 Task: Find connections with filter location Xankandi with filter topic #Economywith filter profile language French with filter current company Tiger Analytics with filter school B.K. School of Professional and Management Studies with filter industry Hospitals and Health Care with filter service category Financial Analysis with filter keywords title Solar Photovoltaic Installer
Action: Mouse moved to (491, 77)
Screenshot: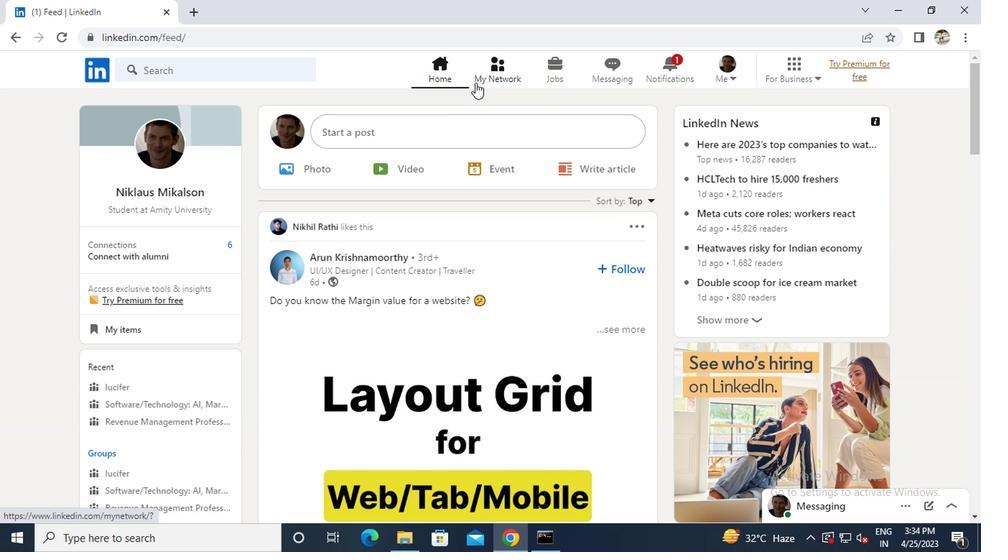 
Action: Mouse pressed left at (491, 77)
Screenshot: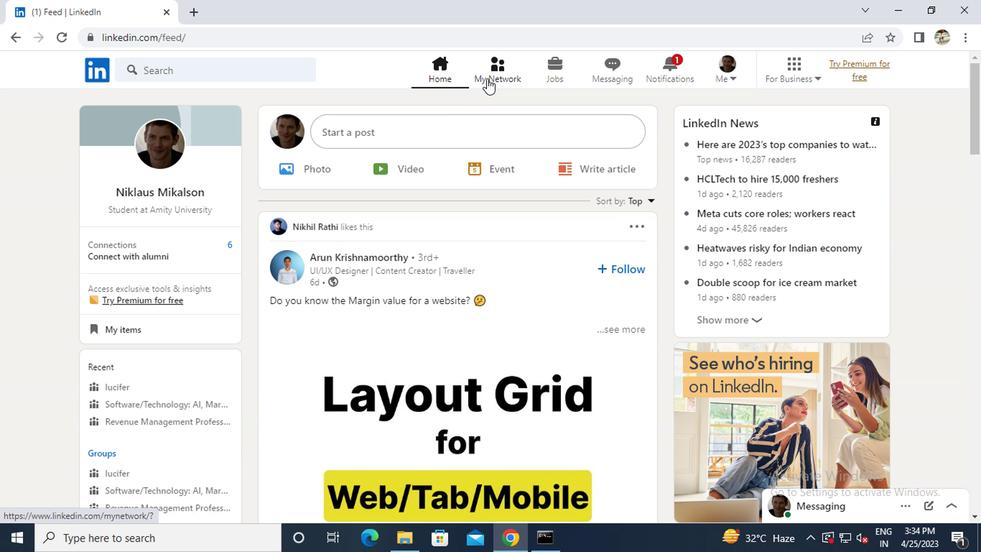 
Action: Mouse moved to (129, 153)
Screenshot: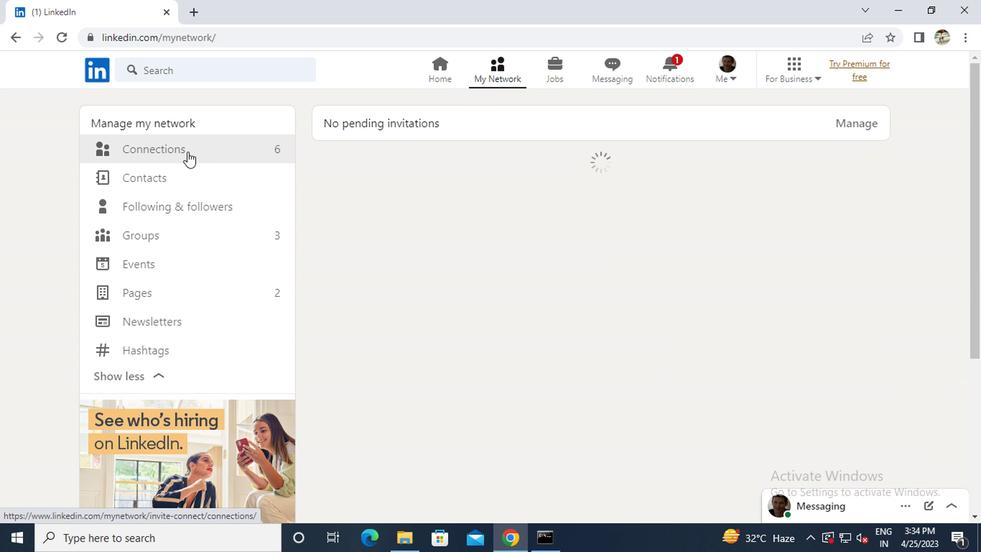 
Action: Mouse pressed left at (129, 153)
Screenshot: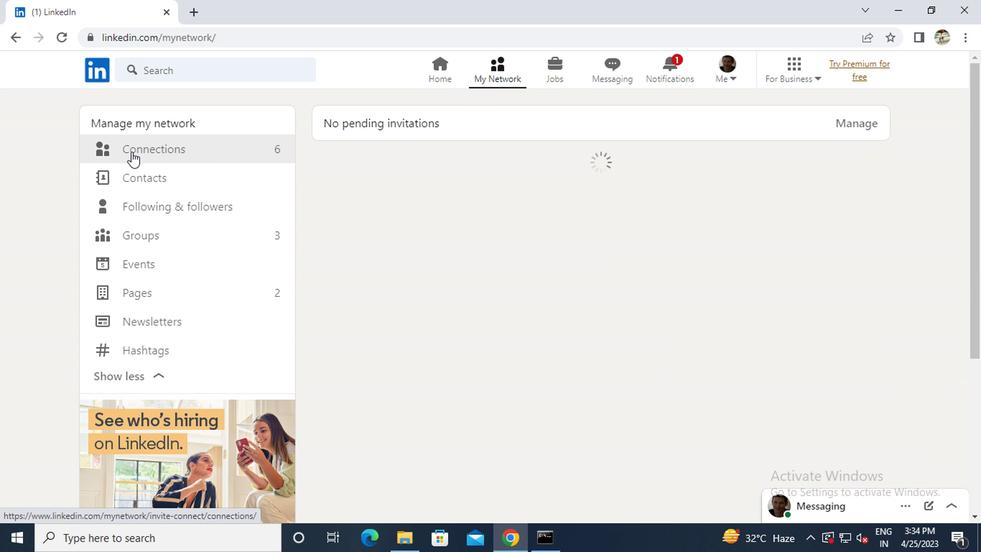 
Action: Mouse moved to (572, 150)
Screenshot: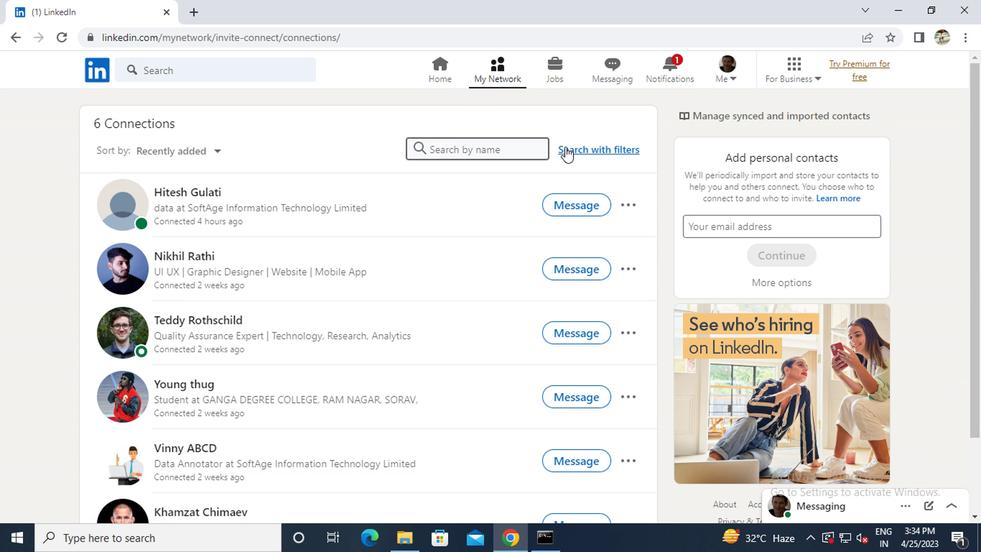 
Action: Mouse pressed left at (572, 150)
Screenshot: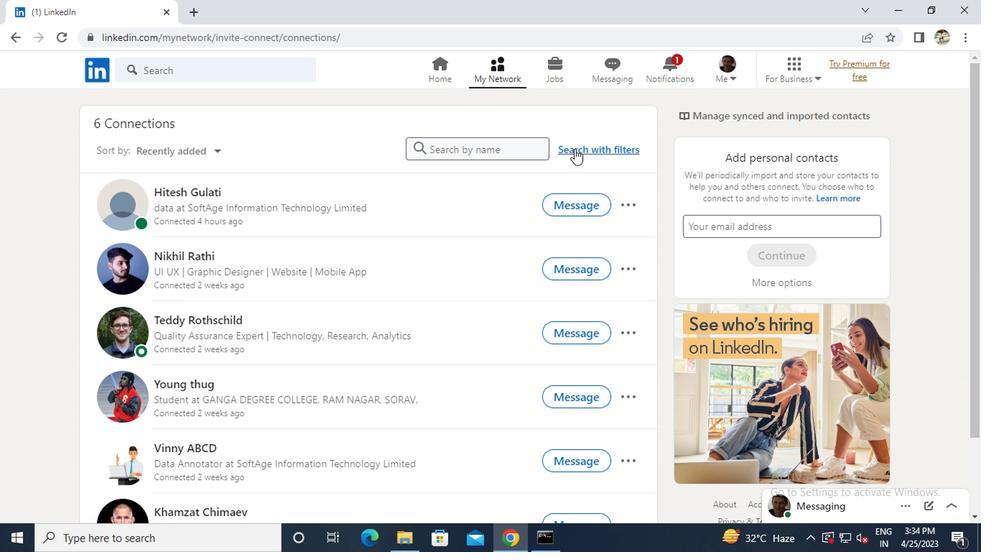 
Action: Mouse moved to (449, 113)
Screenshot: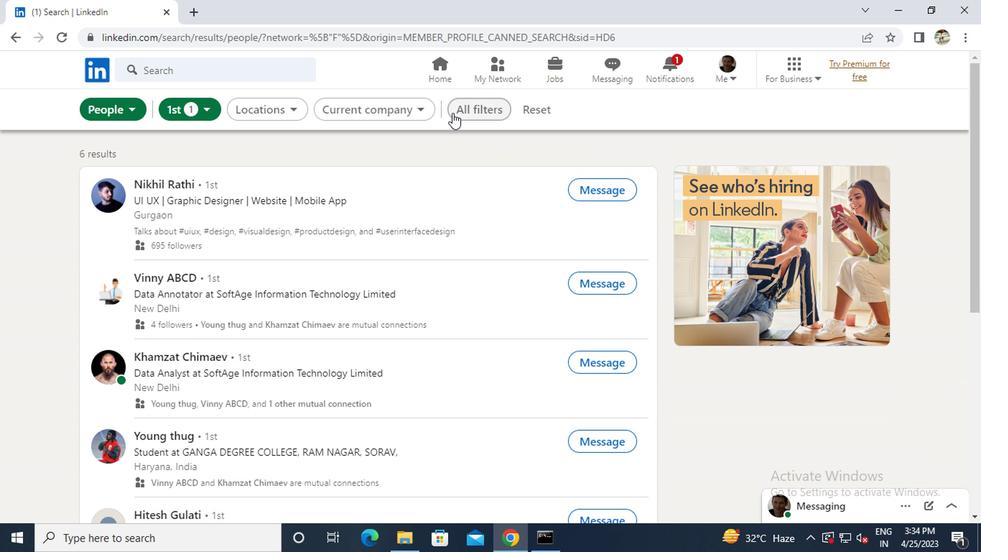 
Action: Mouse pressed left at (449, 113)
Screenshot: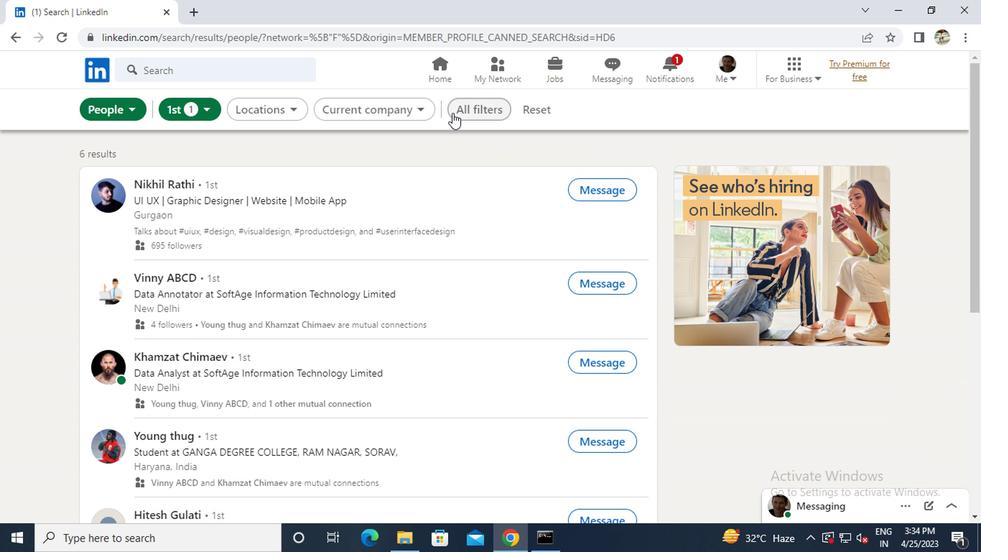 
Action: Mouse moved to (751, 346)
Screenshot: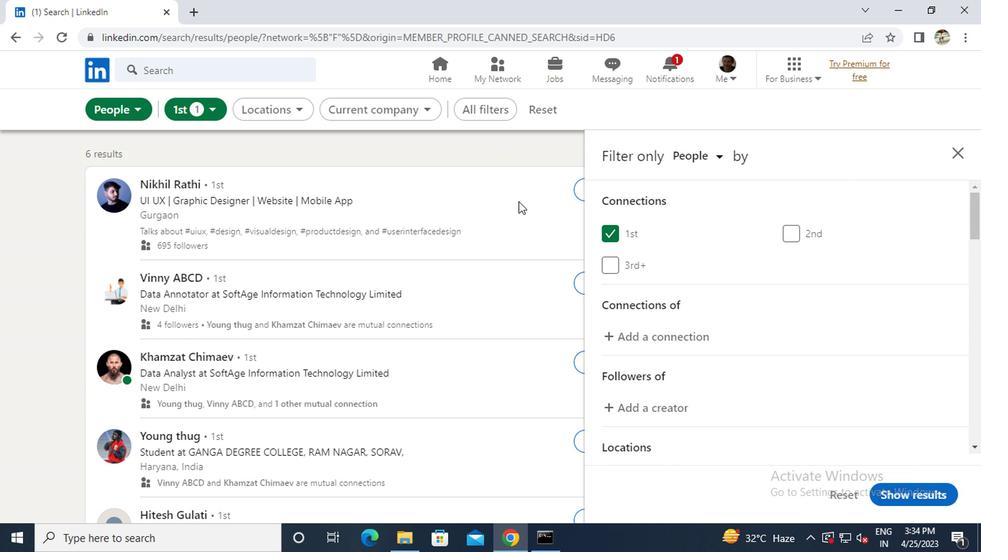 
Action: Mouse scrolled (751, 346) with delta (0, 0)
Screenshot: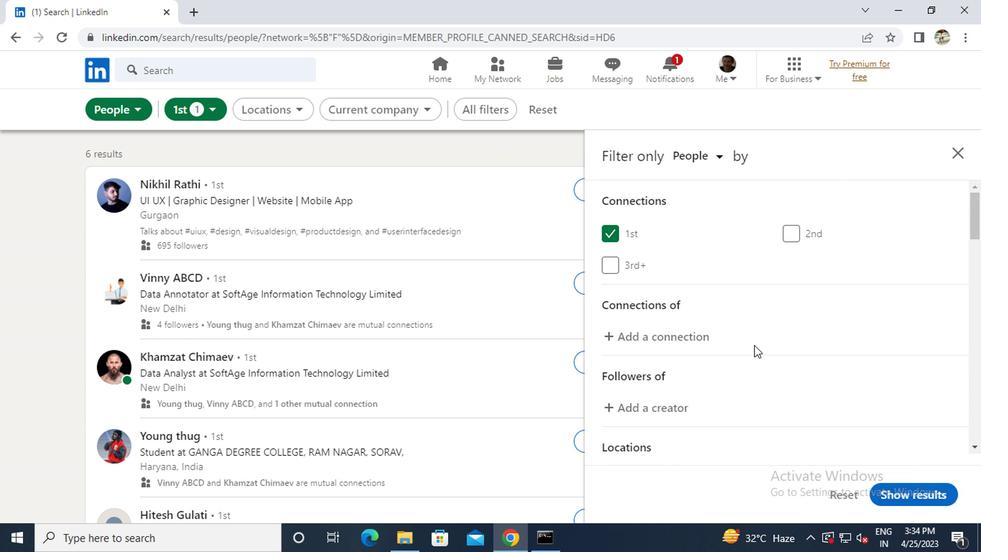 
Action: Mouse scrolled (751, 346) with delta (0, 0)
Screenshot: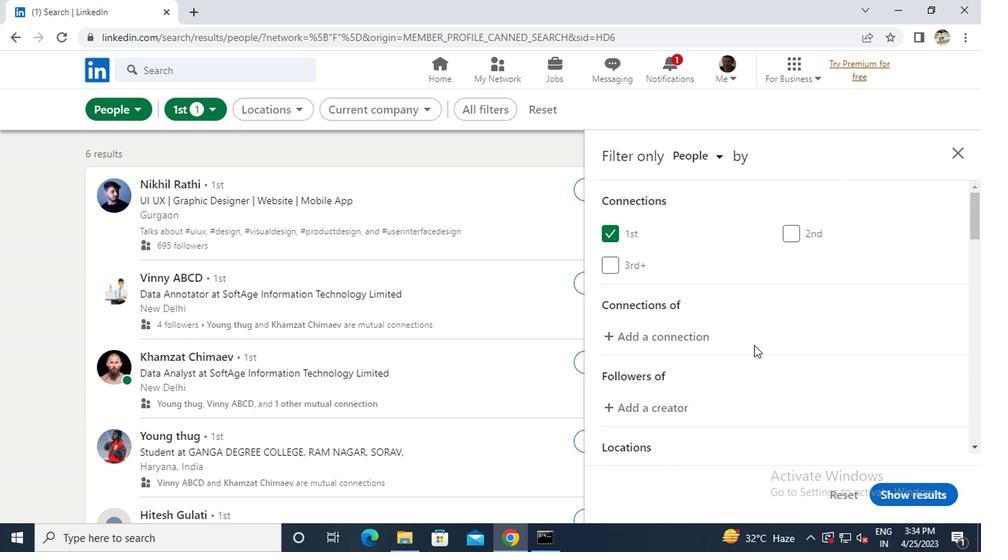 
Action: Mouse scrolled (751, 346) with delta (0, 0)
Screenshot: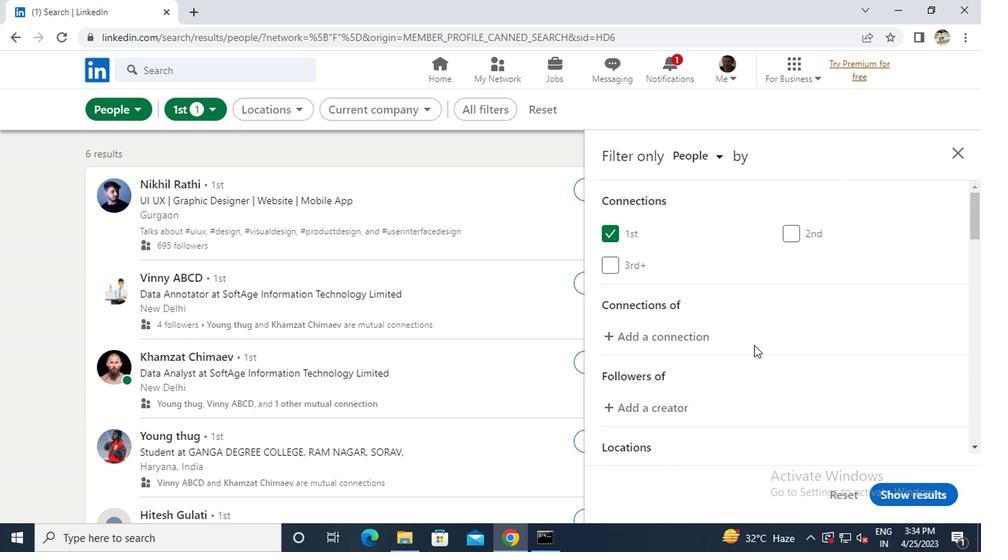 
Action: Mouse moved to (792, 325)
Screenshot: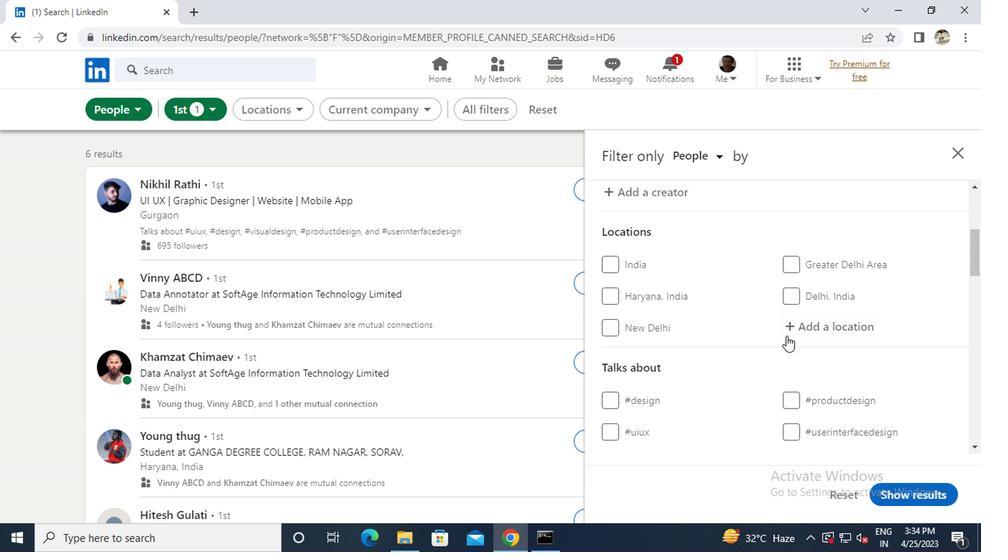 
Action: Mouse pressed left at (792, 325)
Screenshot: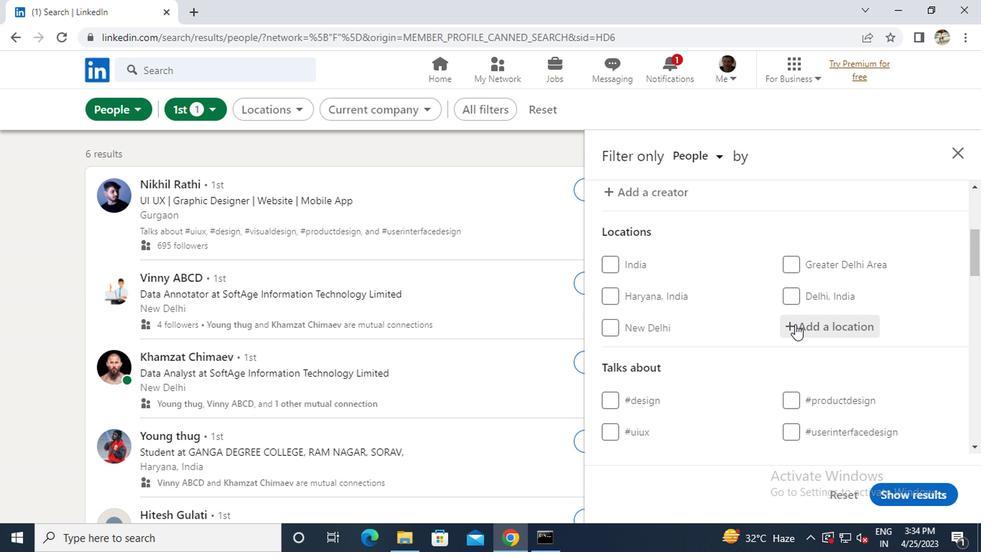 
Action: Key pressed <Key.caps_lock>x<Key.caps_lock>anl<Key.backspace>kandi
Screenshot: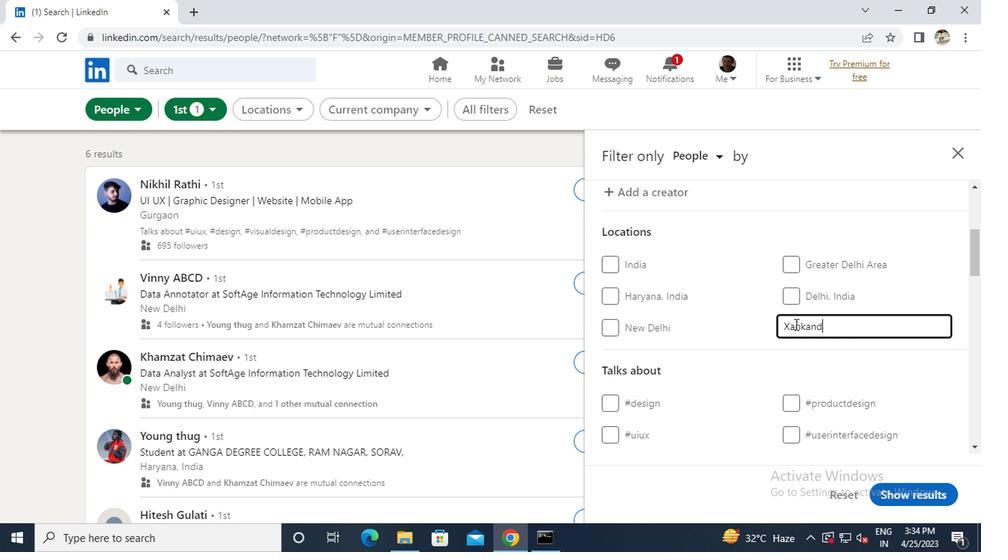 
Action: Mouse scrolled (792, 325) with delta (0, 0)
Screenshot: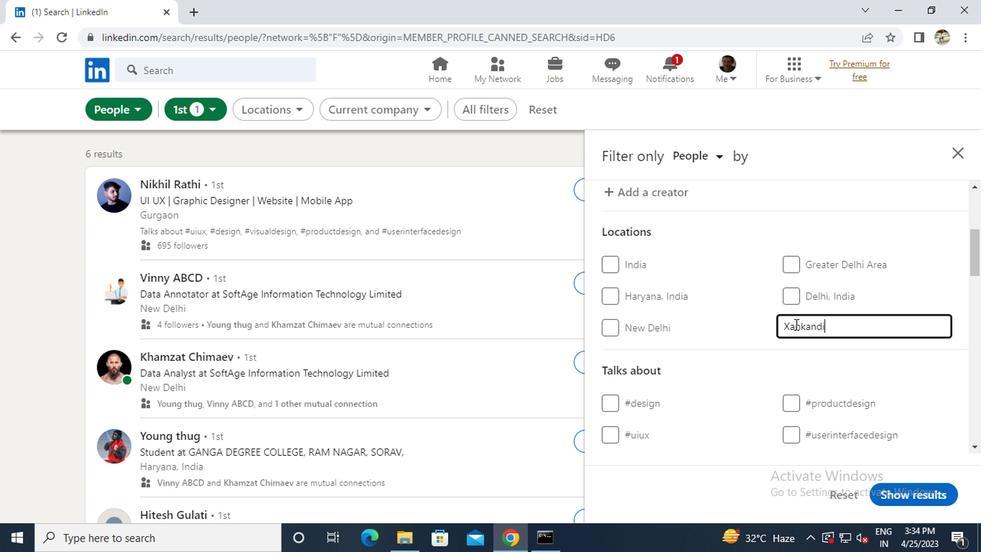 
Action: Mouse moved to (802, 396)
Screenshot: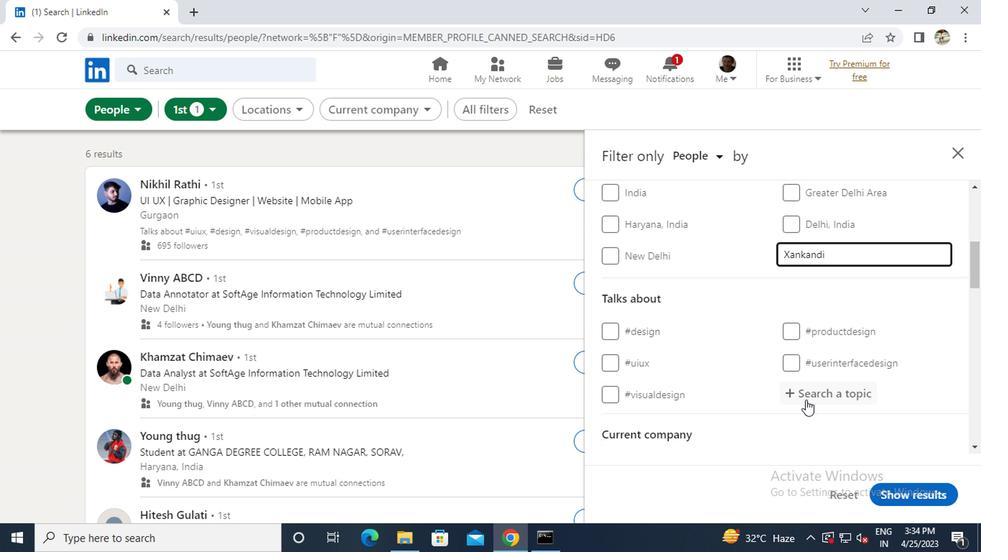 
Action: Mouse pressed left at (802, 396)
Screenshot: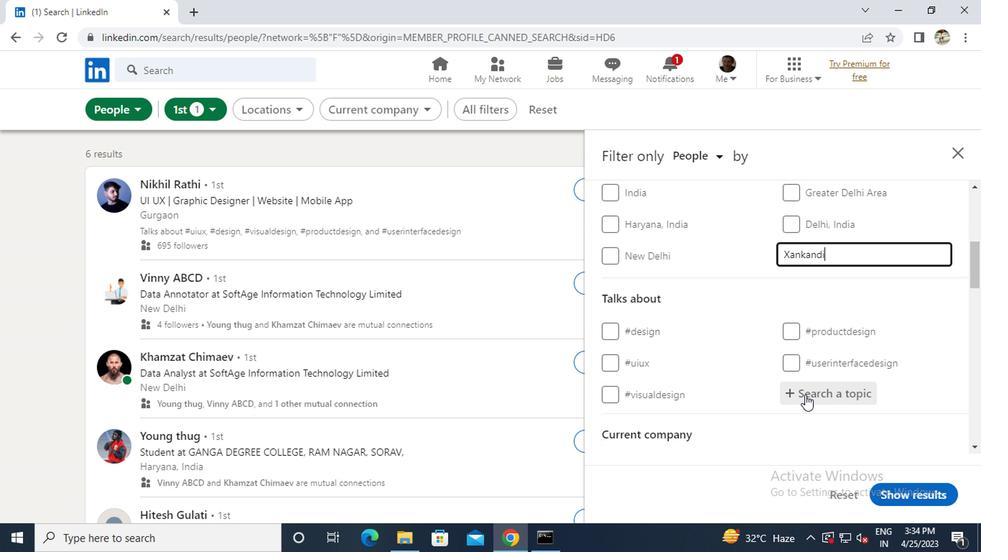
Action: Key pressed <Key.shift>#<Key.caps_lock>E<Key.caps_lock>CONOMY
Screenshot: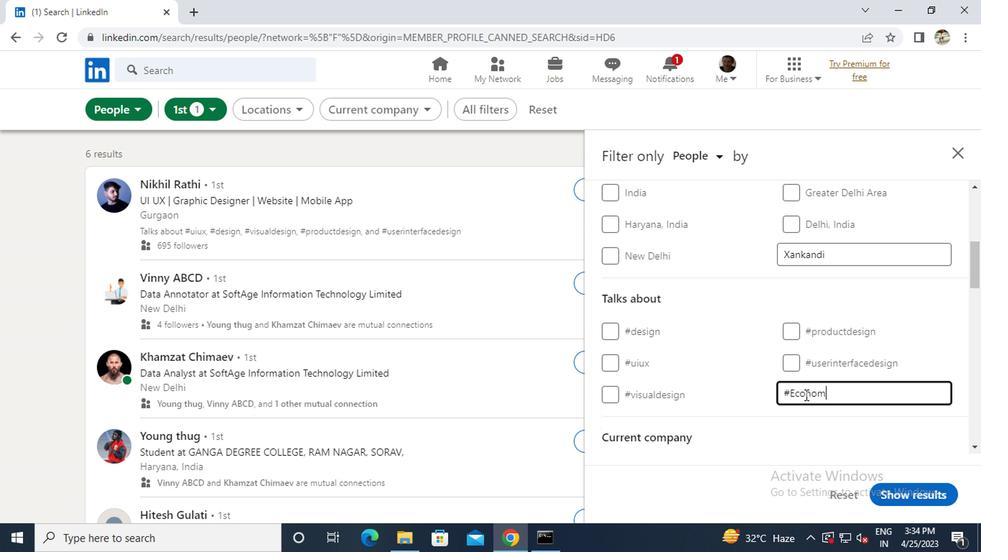 
Action: Mouse scrolled (802, 395) with delta (0, 0)
Screenshot: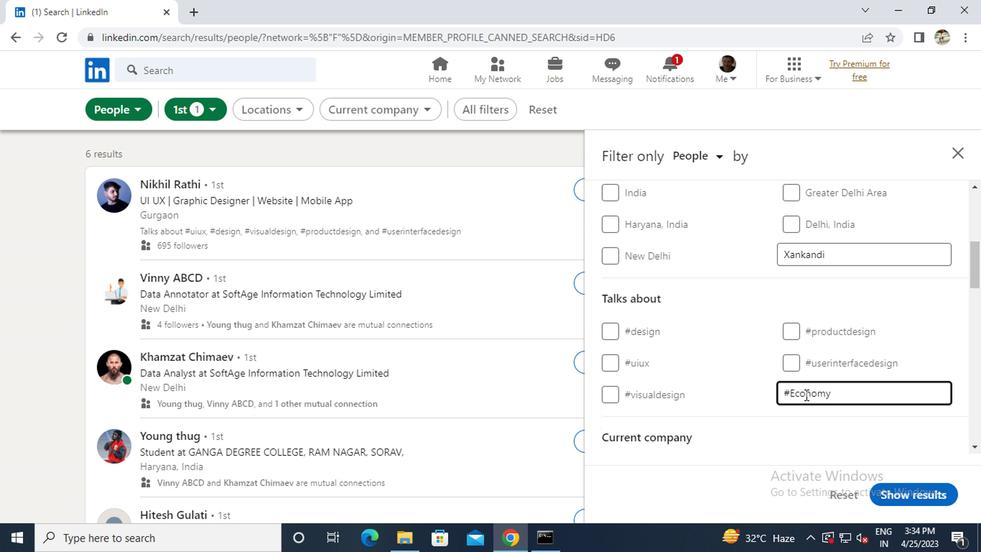 
Action: Mouse scrolled (802, 395) with delta (0, 0)
Screenshot: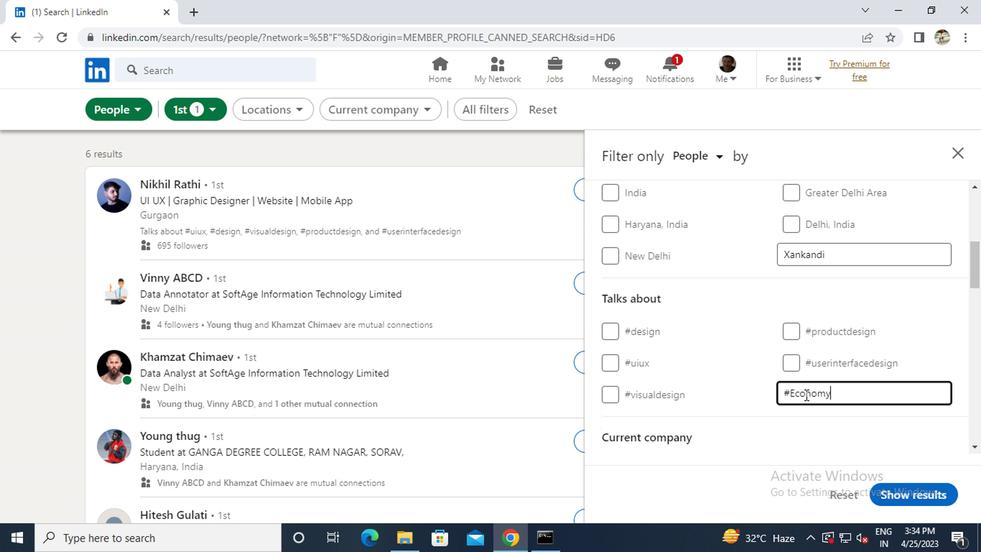 
Action: Mouse moved to (681, 369)
Screenshot: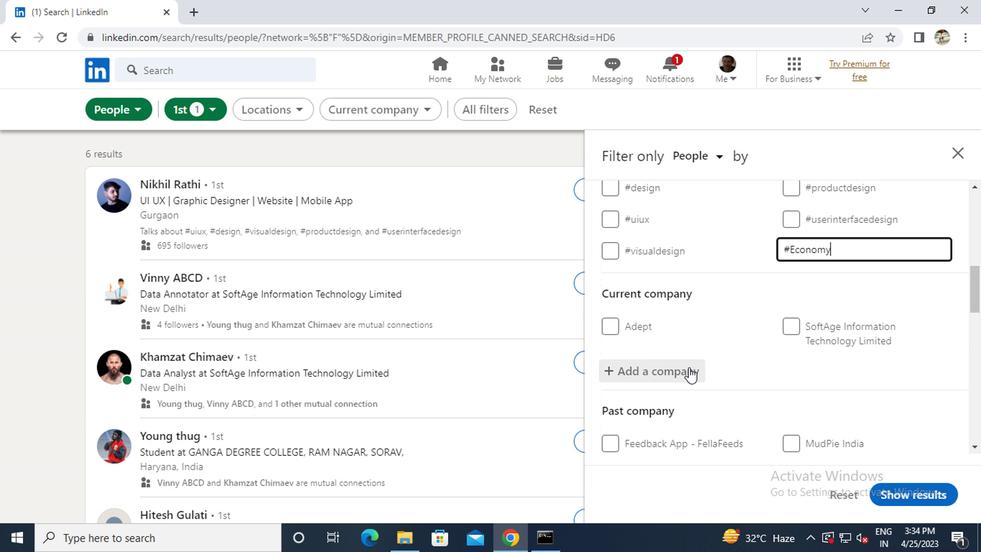 
Action: Mouse pressed left at (681, 369)
Screenshot: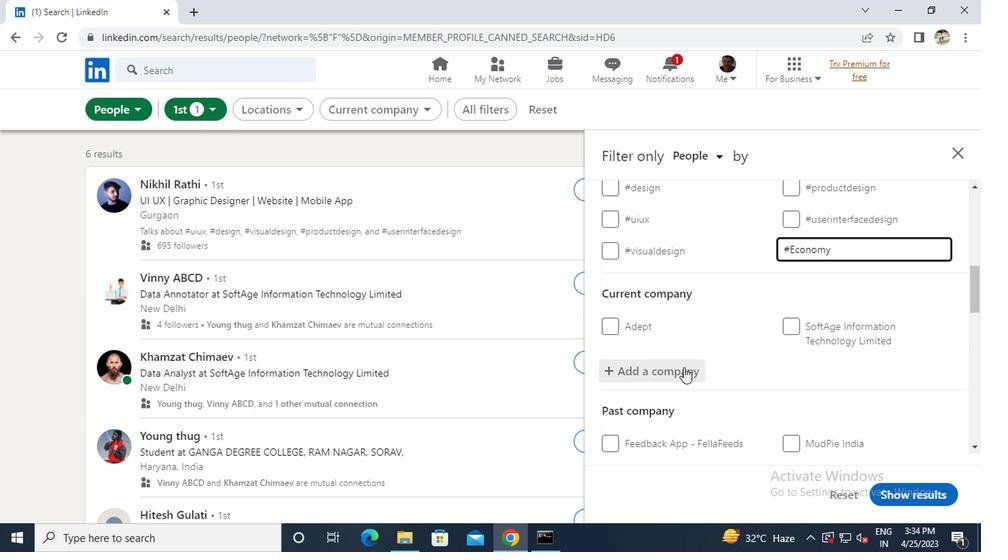 
Action: Key pressed <Key.caps_lock>T<Key.caps_lock>IGER
Screenshot: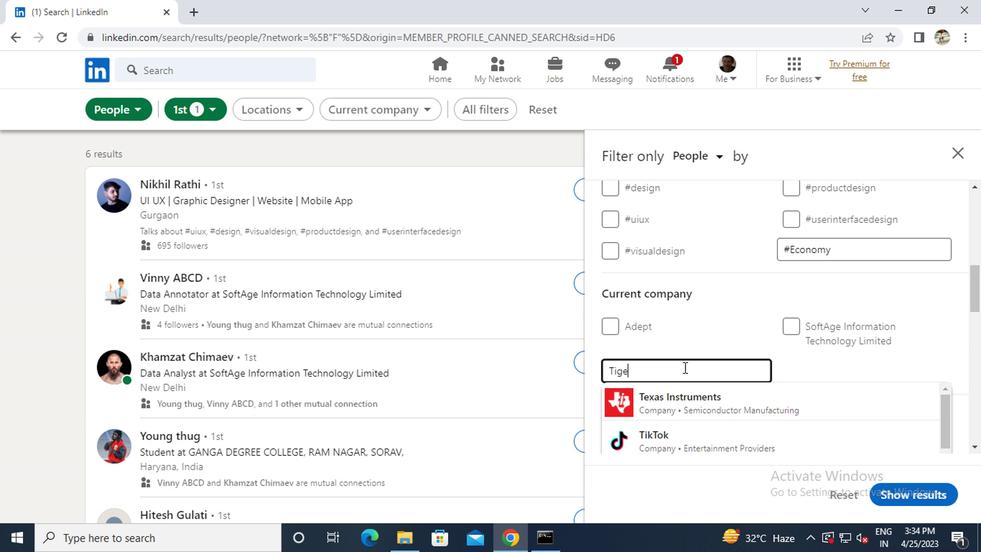 
Action: Mouse moved to (668, 413)
Screenshot: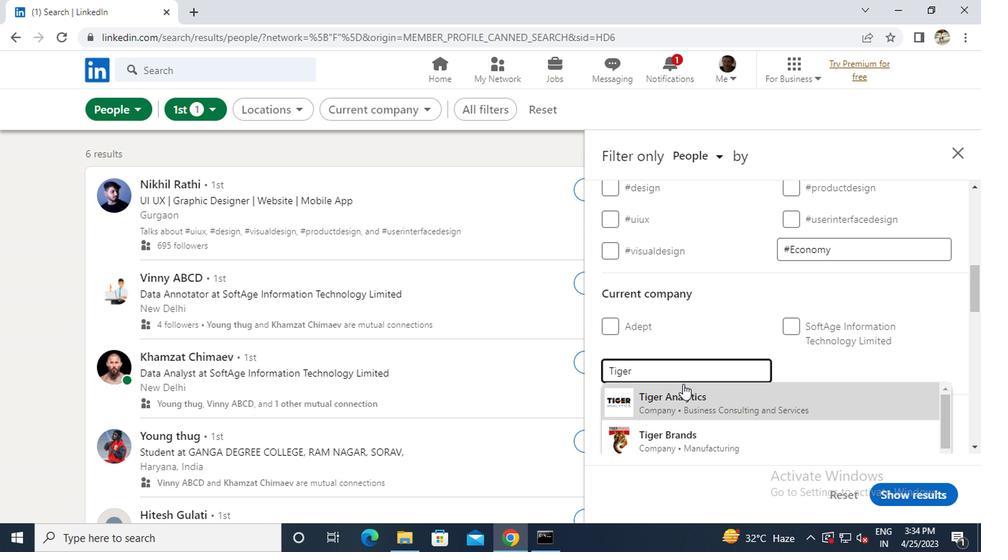 
Action: Mouse pressed left at (668, 413)
Screenshot: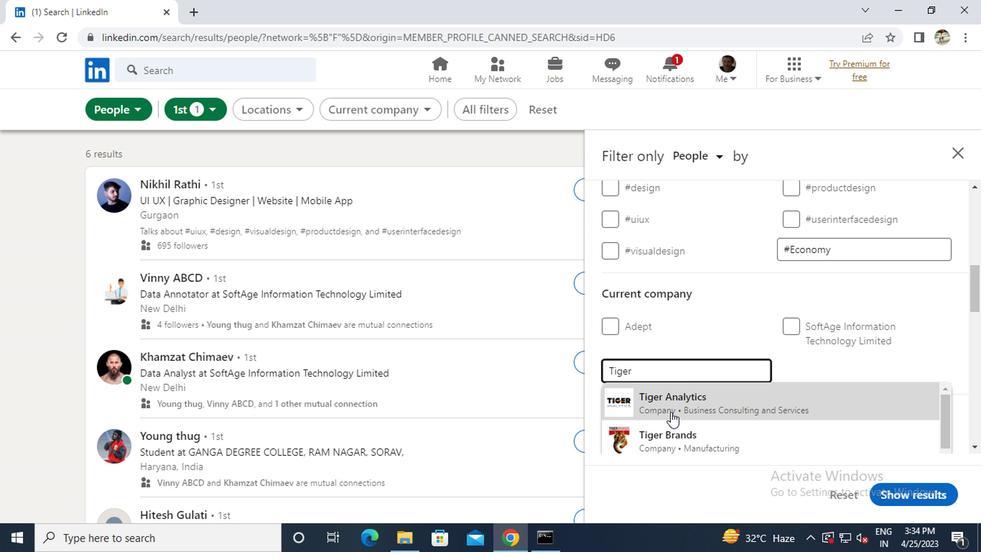 
Action: Mouse scrolled (668, 412) with delta (0, -1)
Screenshot: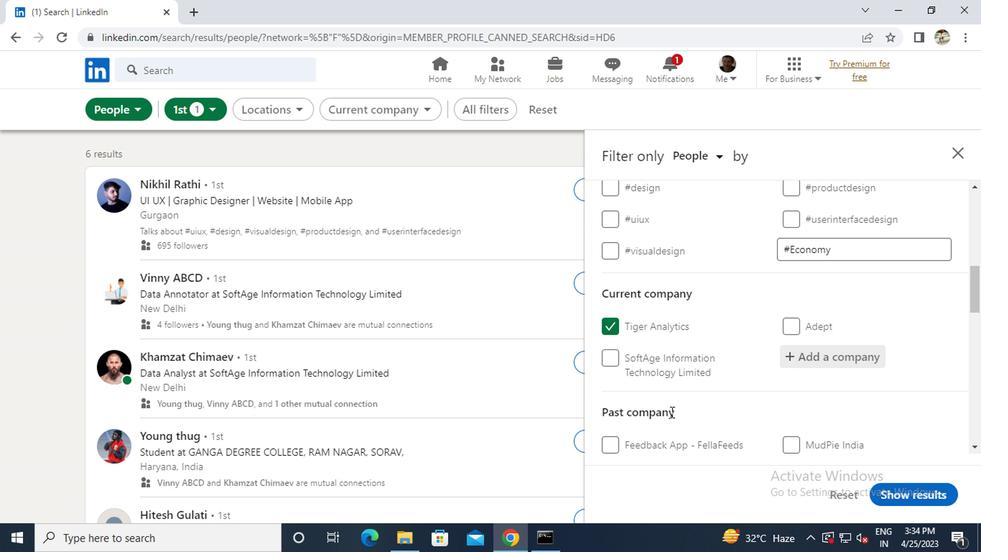 
Action: Mouse scrolled (668, 412) with delta (0, -1)
Screenshot: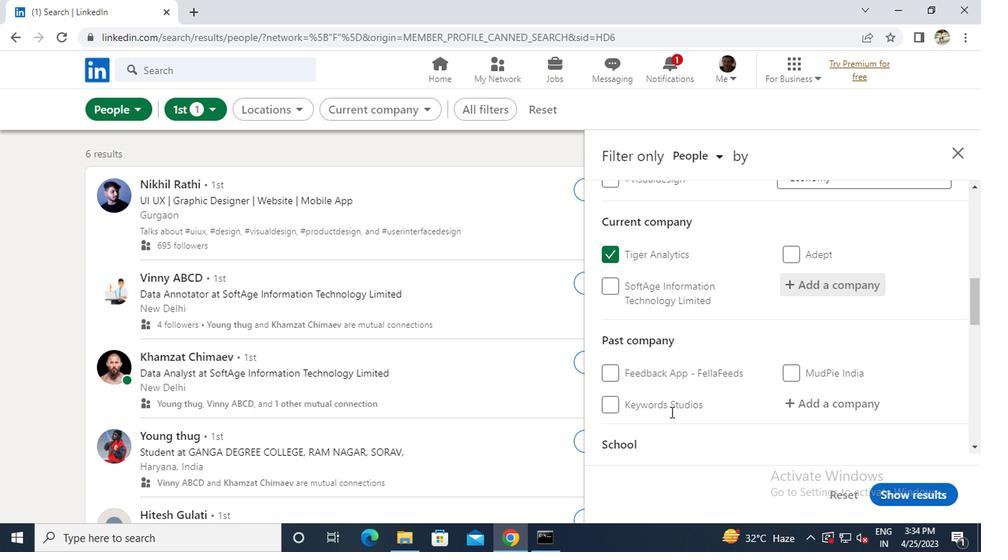 
Action: Mouse scrolled (668, 412) with delta (0, -1)
Screenshot: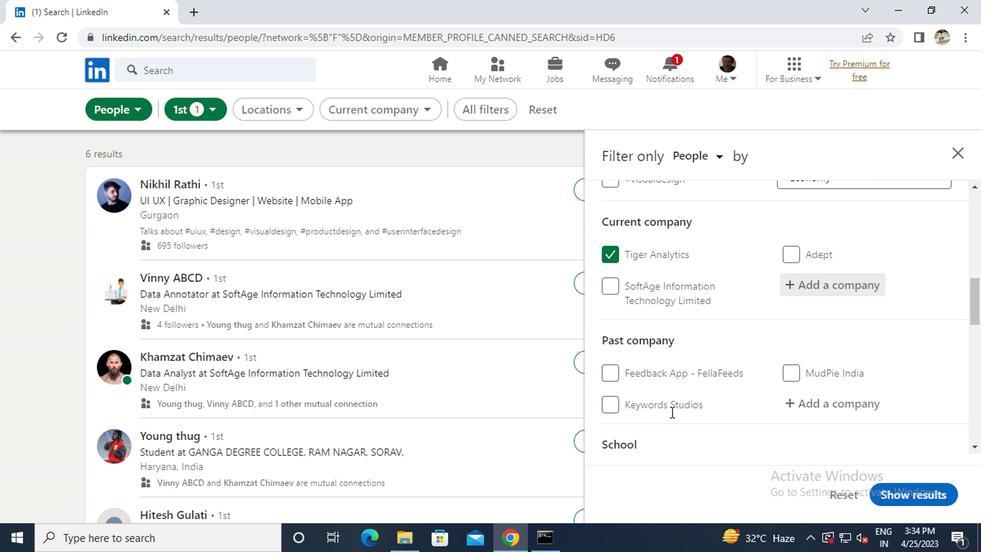 
Action: Mouse moved to (656, 405)
Screenshot: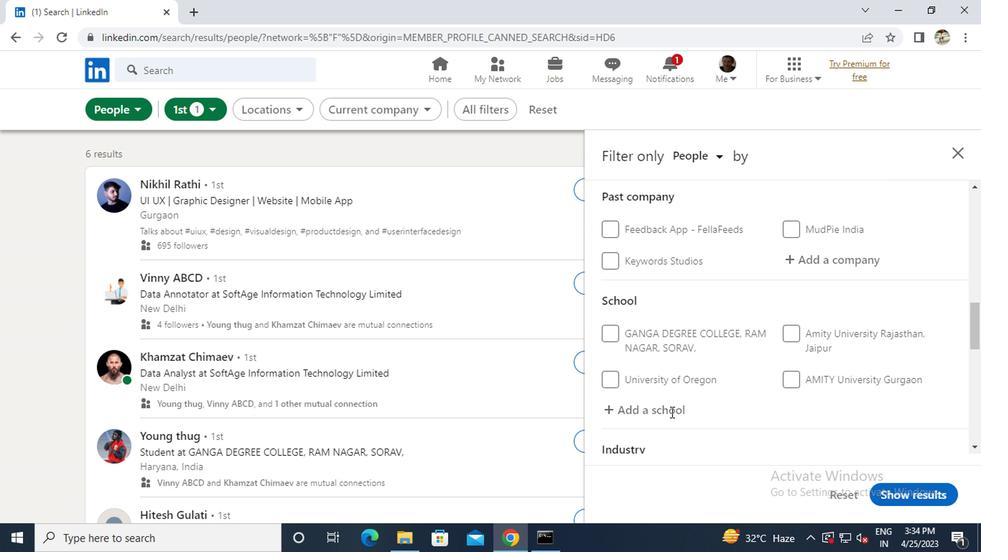 
Action: Mouse pressed left at (656, 405)
Screenshot: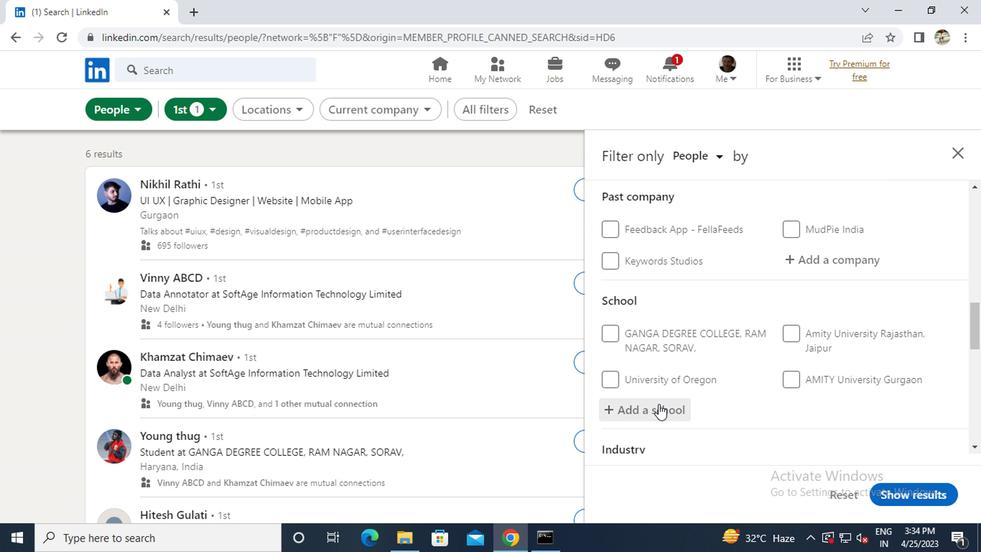 
Action: Key pressed <Key.caps_lock>B.K
Screenshot: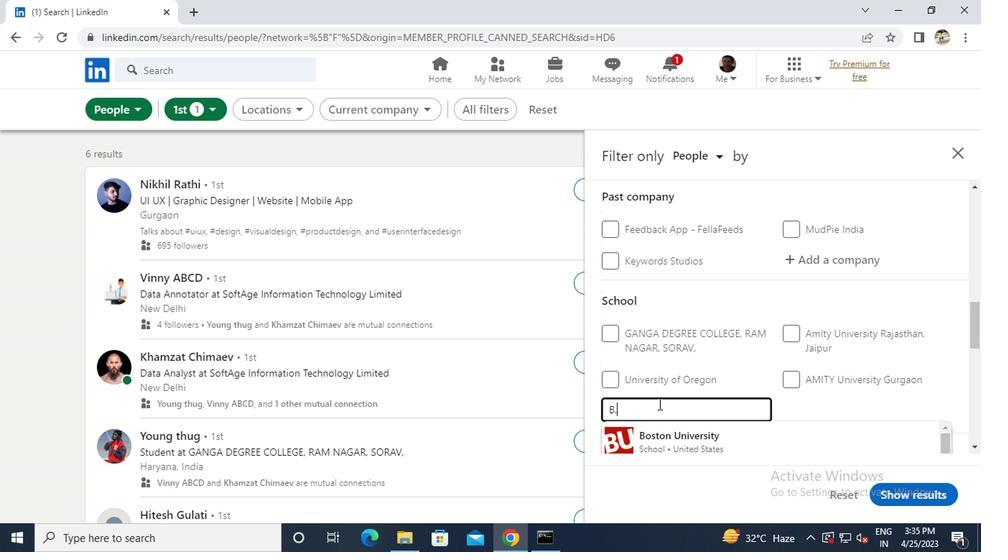 
Action: Mouse moved to (659, 439)
Screenshot: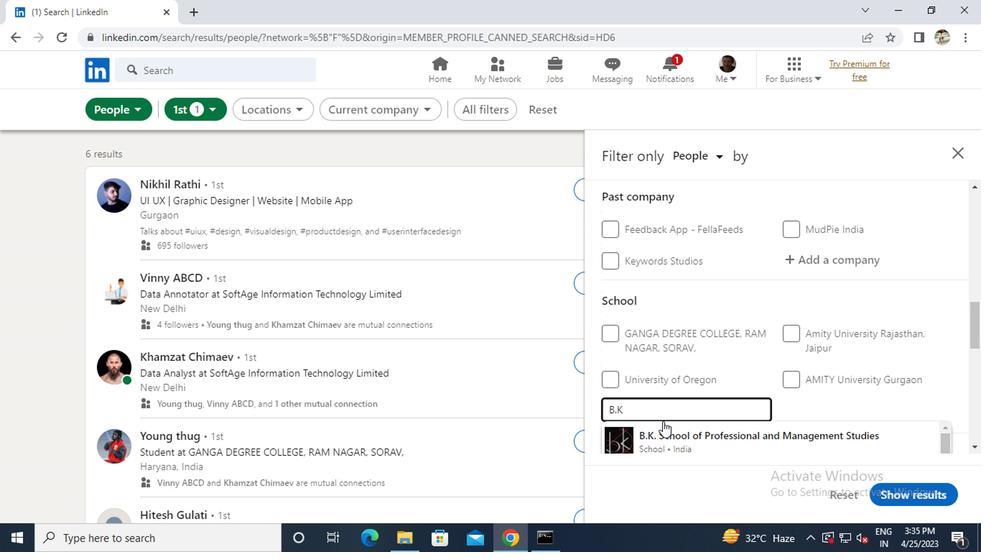 
Action: Mouse pressed left at (659, 439)
Screenshot: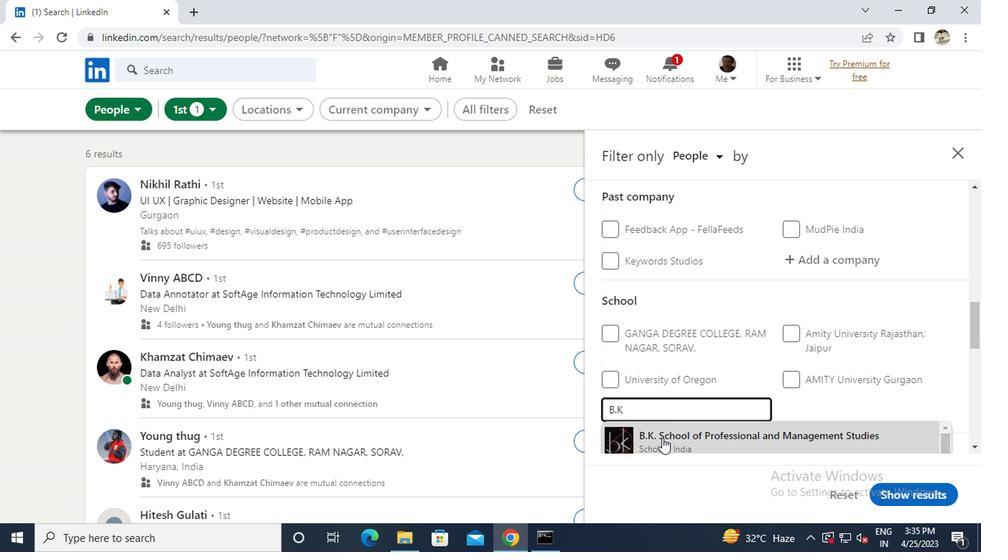 
Action: Mouse scrolled (659, 438) with delta (0, 0)
Screenshot: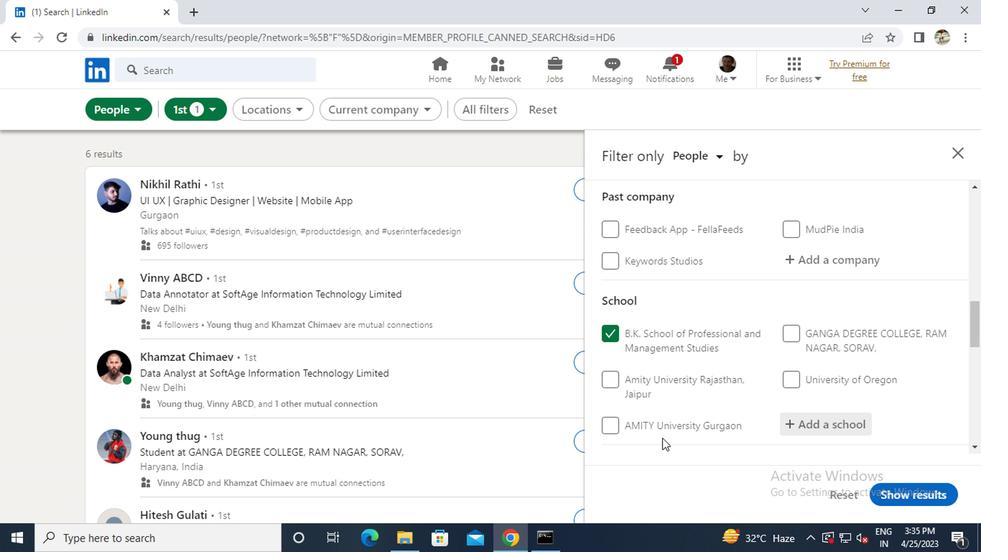 
Action: Mouse scrolled (659, 438) with delta (0, 0)
Screenshot: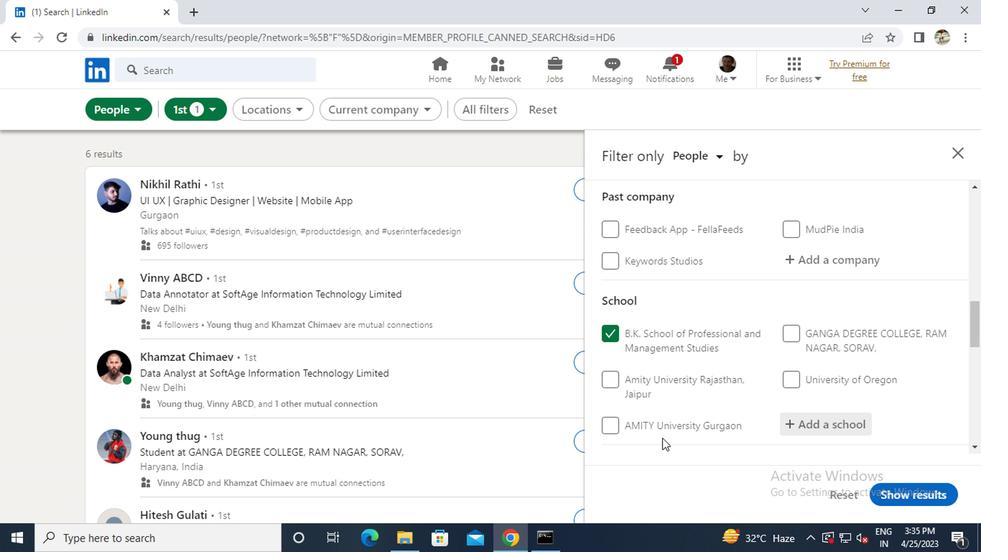 
Action: Mouse moved to (816, 435)
Screenshot: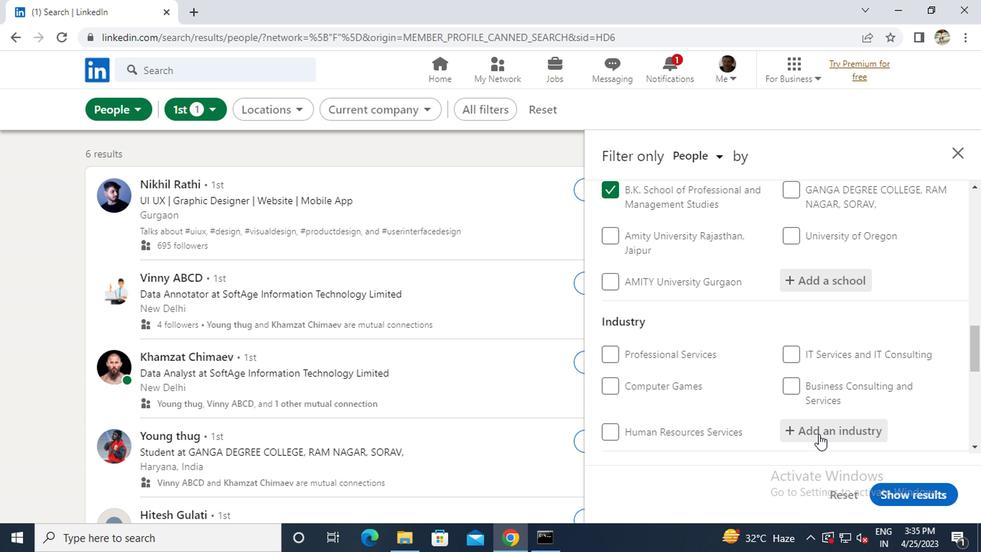 
Action: Mouse pressed left at (816, 435)
Screenshot: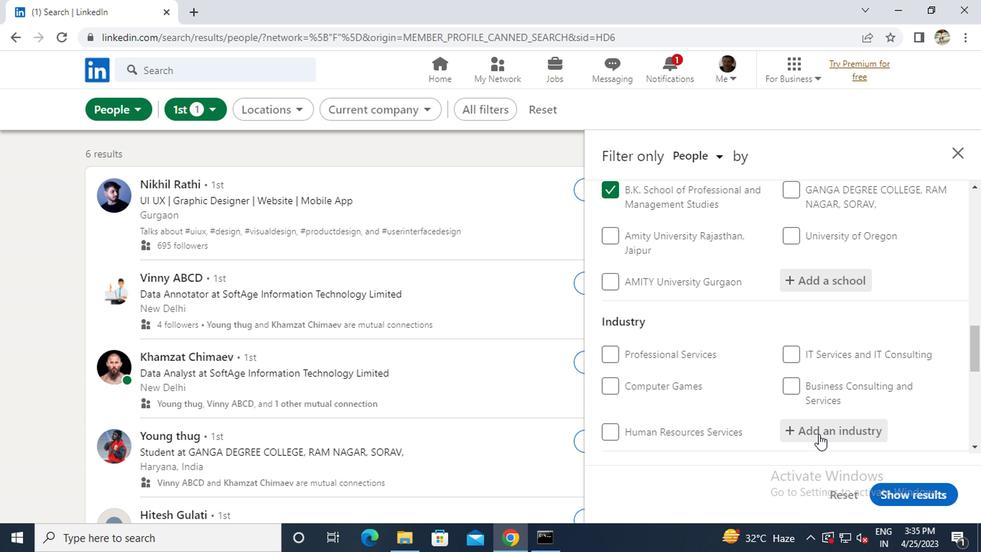 
Action: Key pressed H<Key.caps_lock>OSPITALS<Key.space>AND<Key.space><Key.caps_lock>H<Key.caps_lock>EALTH<Key.space><Key.caps_lock>C<Key.caps_lock>ARE
Screenshot: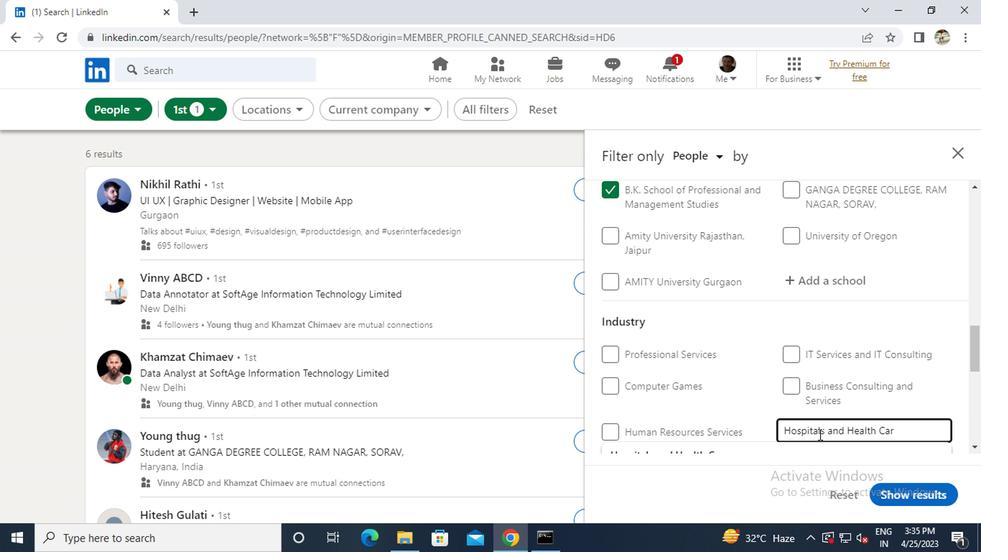 
Action: Mouse scrolled (816, 435) with delta (0, 0)
Screenshot: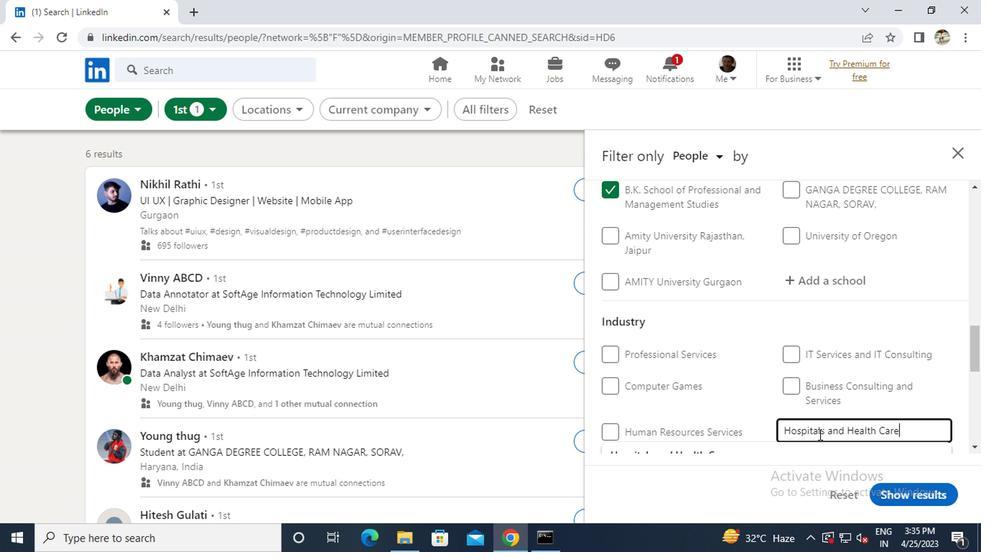 
Action: Mouse moved to (746, 382)
Screenshot: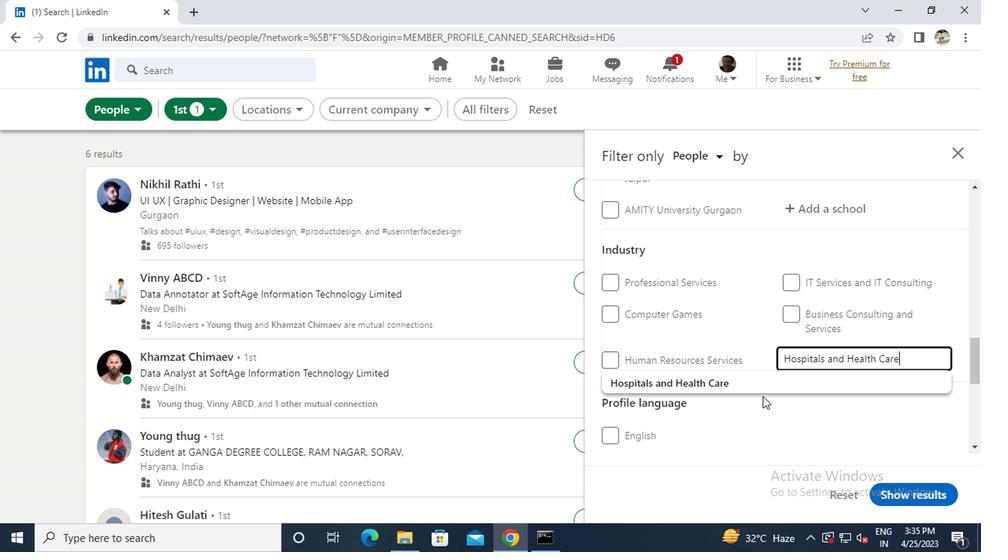 
Action: Mouse pressed left at (746, 382)
Screenshot: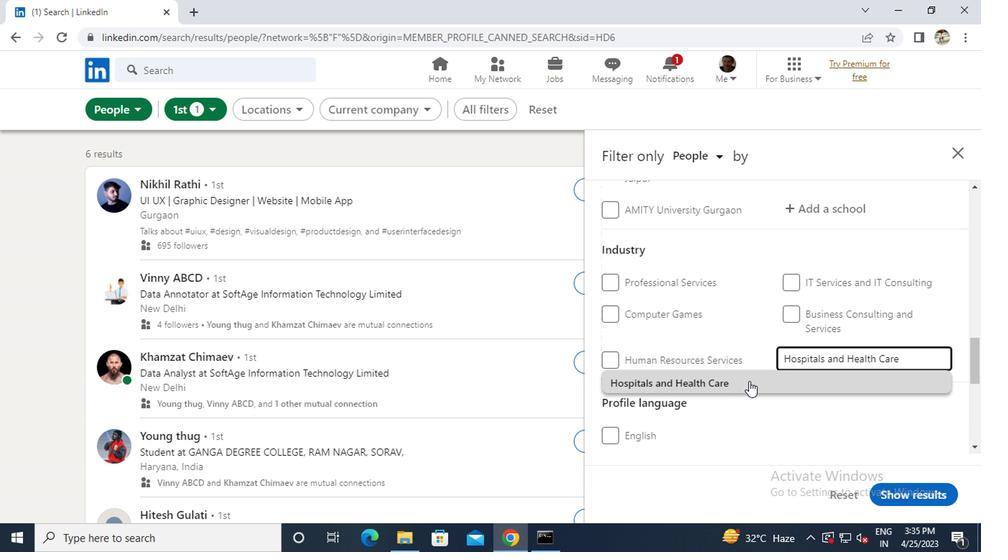 
Action: Mouse scrolled (746, 381) with delta (0, 0)
Screenshot: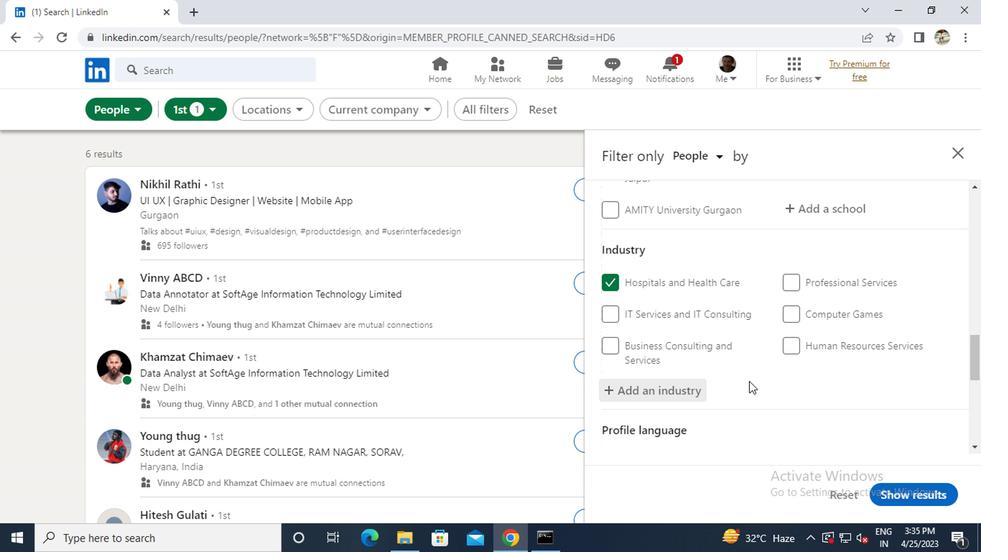 
Action: Mouse scrolled (746, 381) with delta (0, 0)
Screenshot: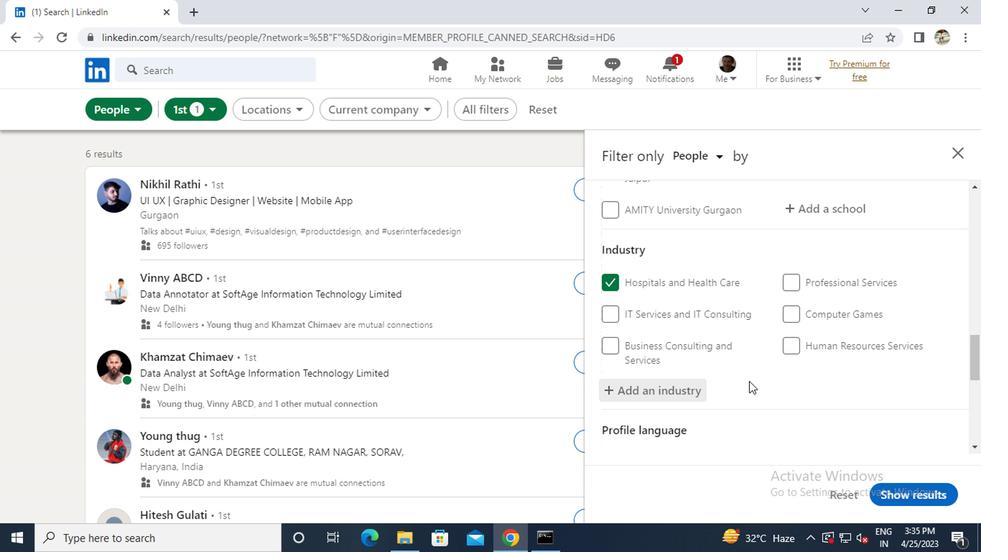 
Action: Mouse scrolled (746, 381) with delta (0, 0)
Screenshot: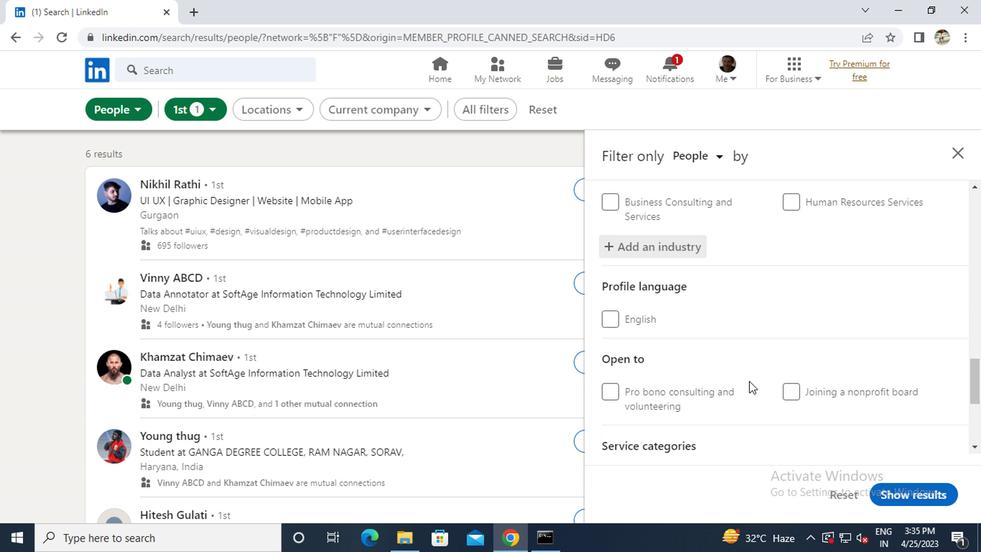 
Action: Mouse moved to (679, 406)
Screenshot: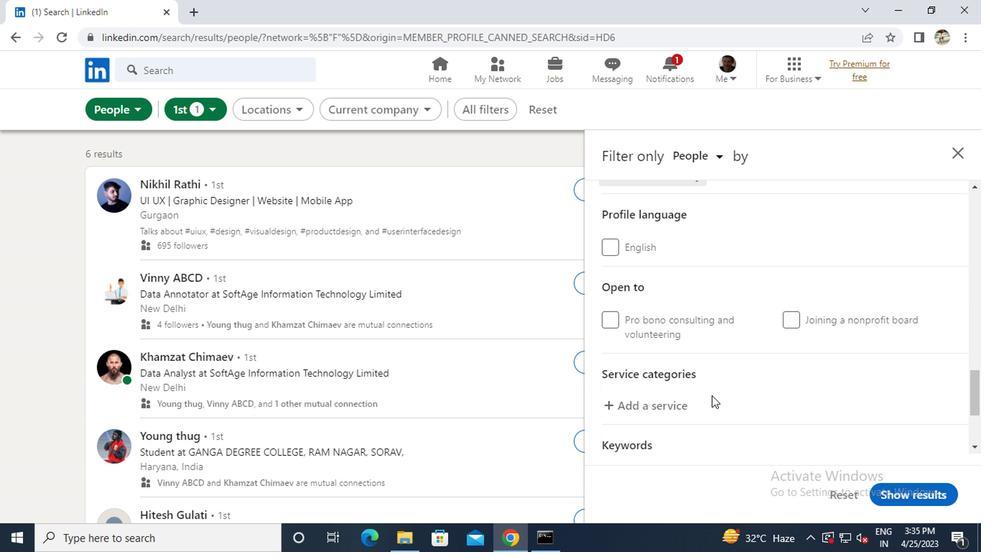 
Action: Mouse pressed left at (679, 406)
Screenshot: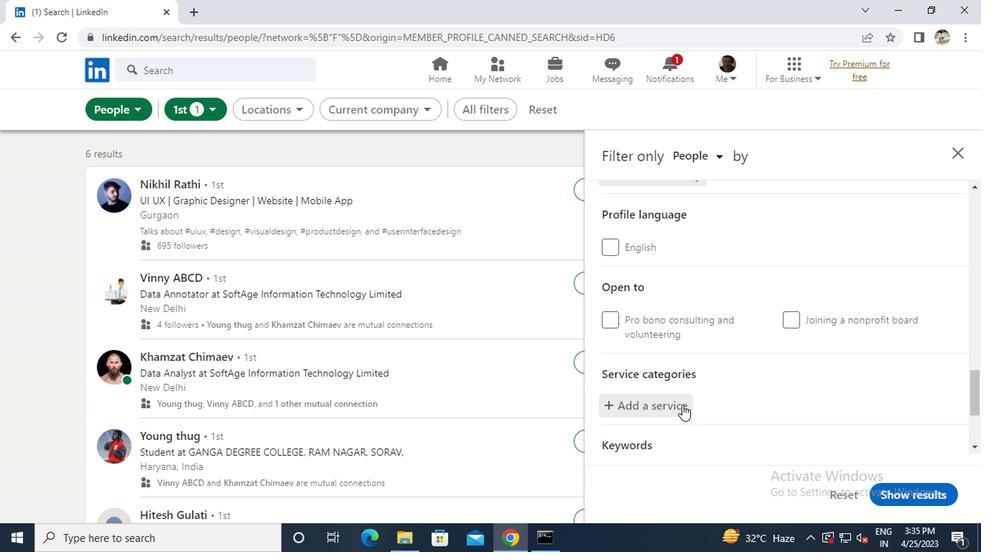 
Action: Key pressed <Key.caps_lock>F<Key.caps_lock>INANCIAL
Screenshot: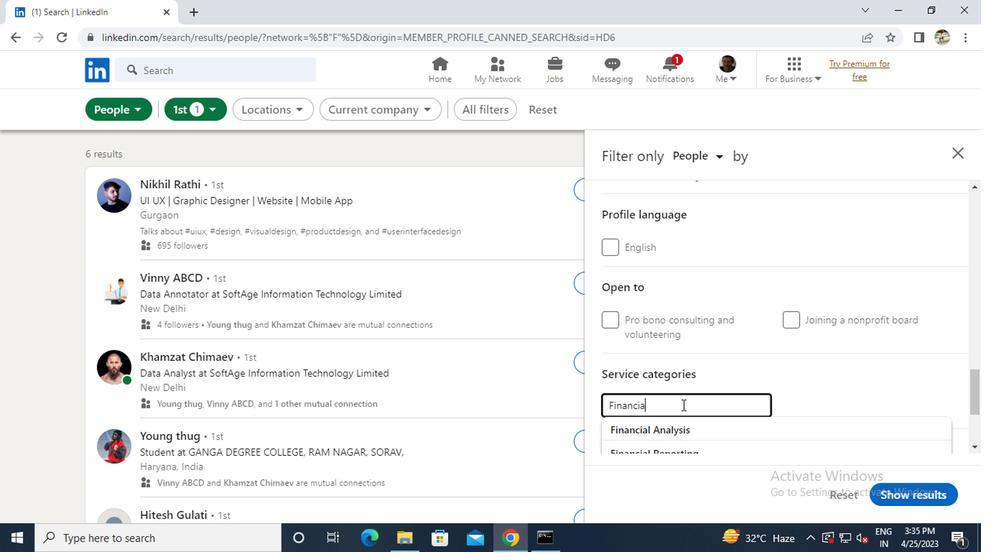
Action: Mouse moved to (658, 437)
Screenshot: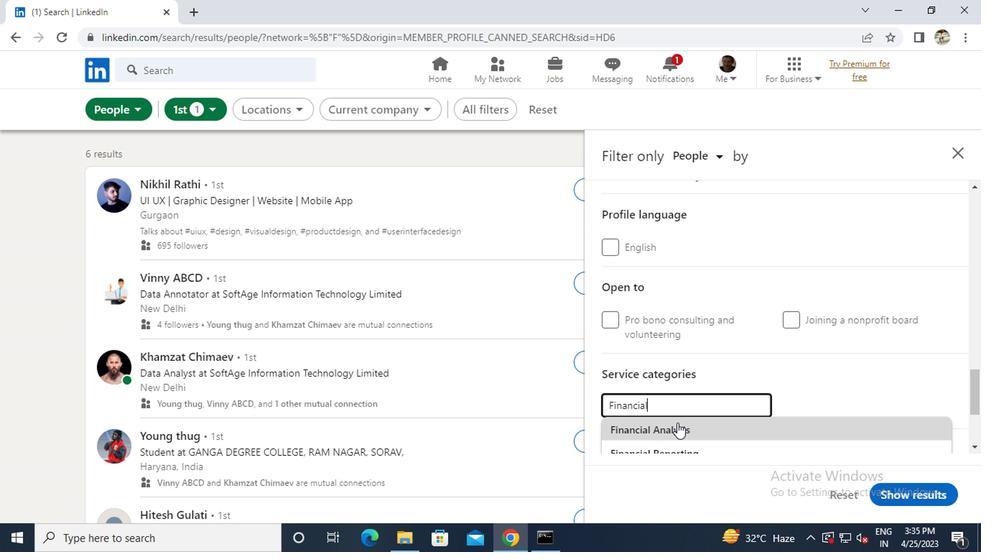 
Action: Mouse pressed left at (658, 437)
Screenshot: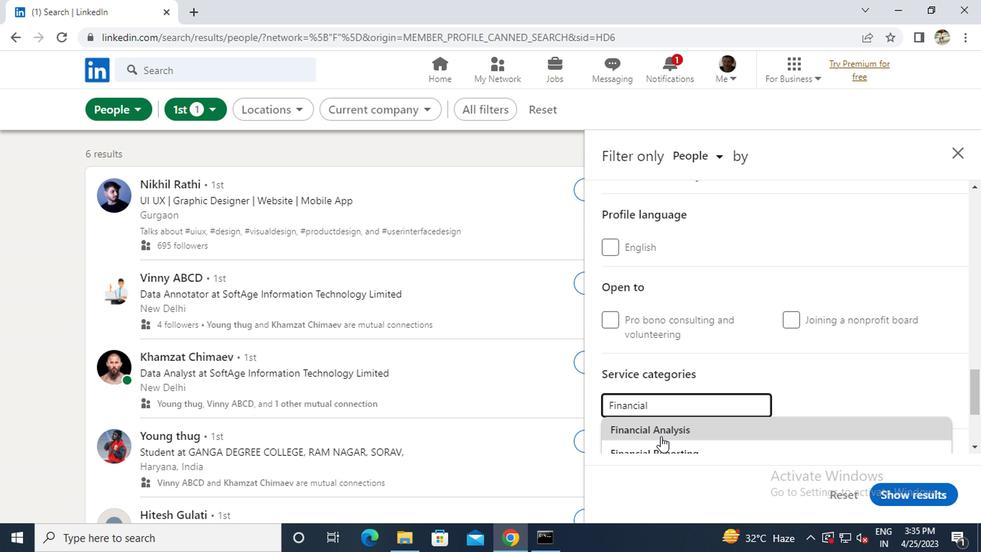 
Action: Mouse scrolled (658, 437) with delta (0, 0)
Screenshot: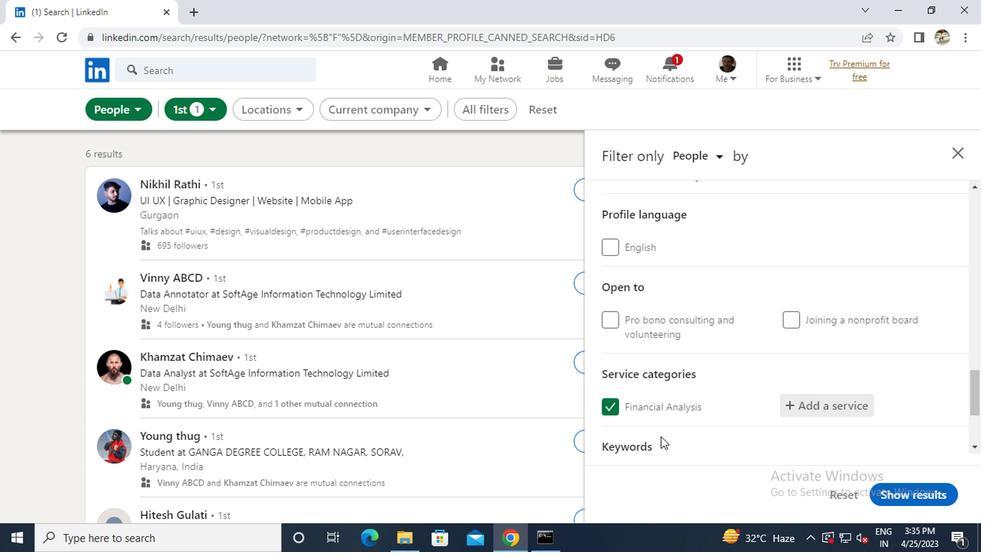 
Action: Mouse scrolled (658, 437) with delta (0, 0)
Screenshot: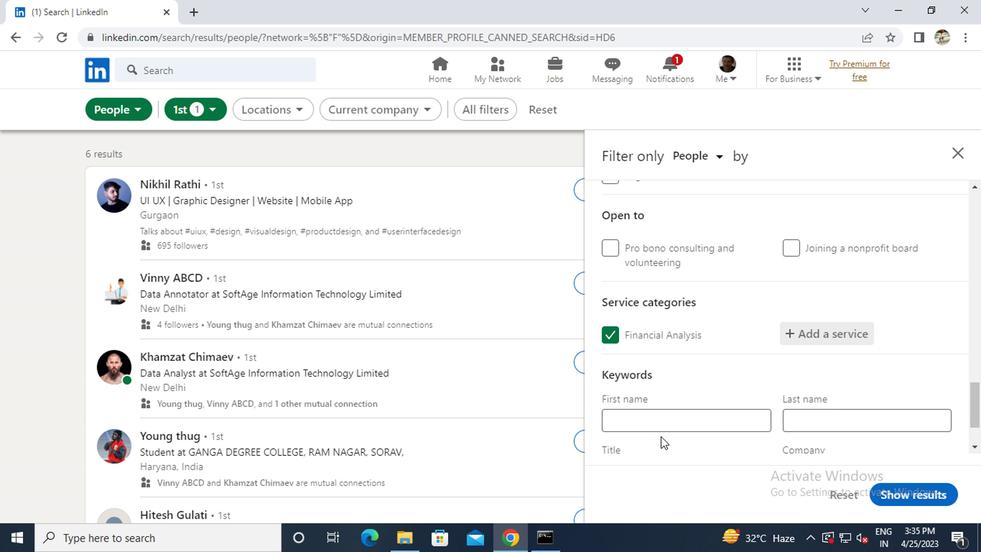 
Action: Mouse moved to (654, 410)
Screenshot: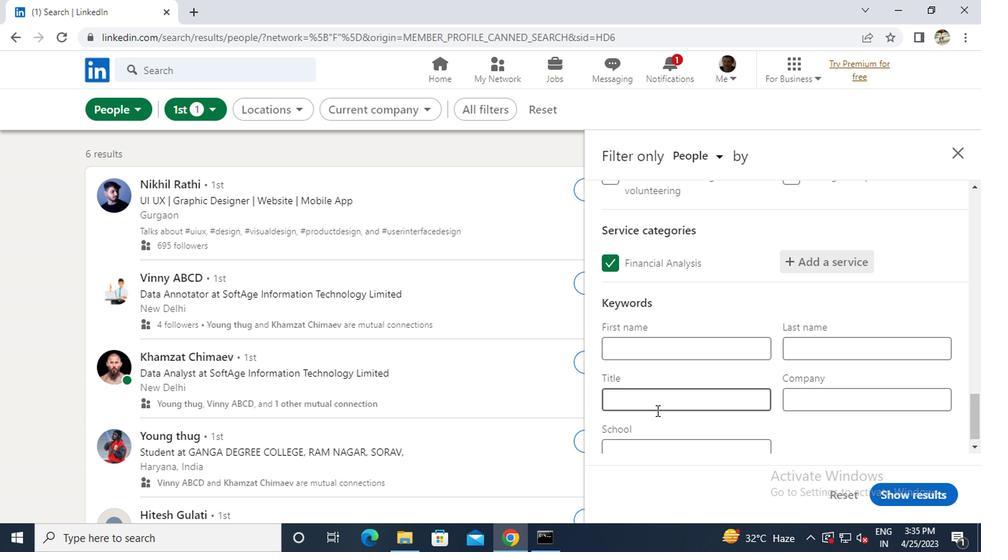 
Action: Mouse pressed left at (654, 410)
Screenshot: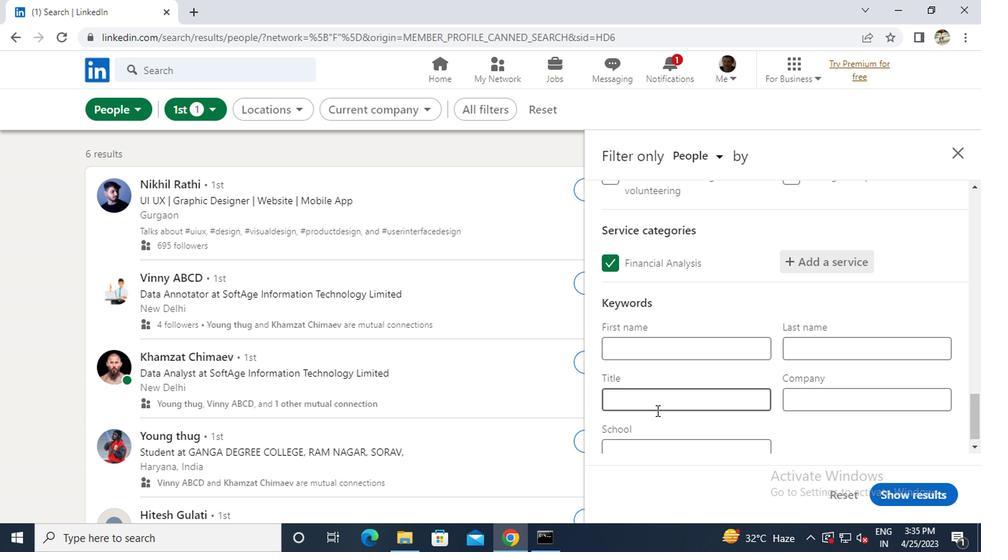 
Action: Key pressed <Key.caps_lock>S<Key.caps_lock>OLAR<Key.space><Key.caps_lock>P<Key.caps_lock>HOY<Key.backspace>TOVOLTAIC<Key.space><Key.caps_lock>I<Key.caps_lock>NSTALLER
Screenshot: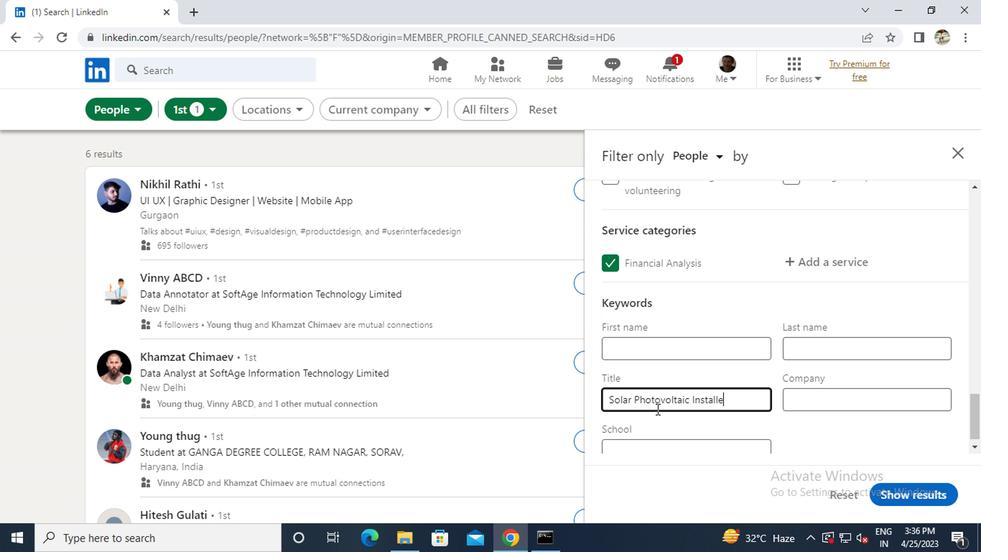 
Action: Mouse scrolled (654, 410) with delta (0, 0)
Screenshot: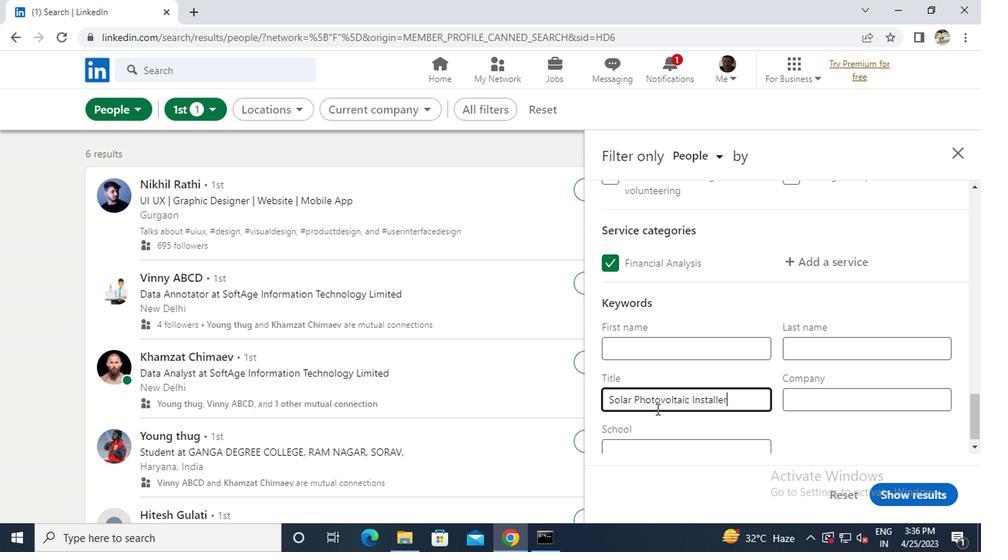
Action: Mouse moved to (920, 501)
Screenshot: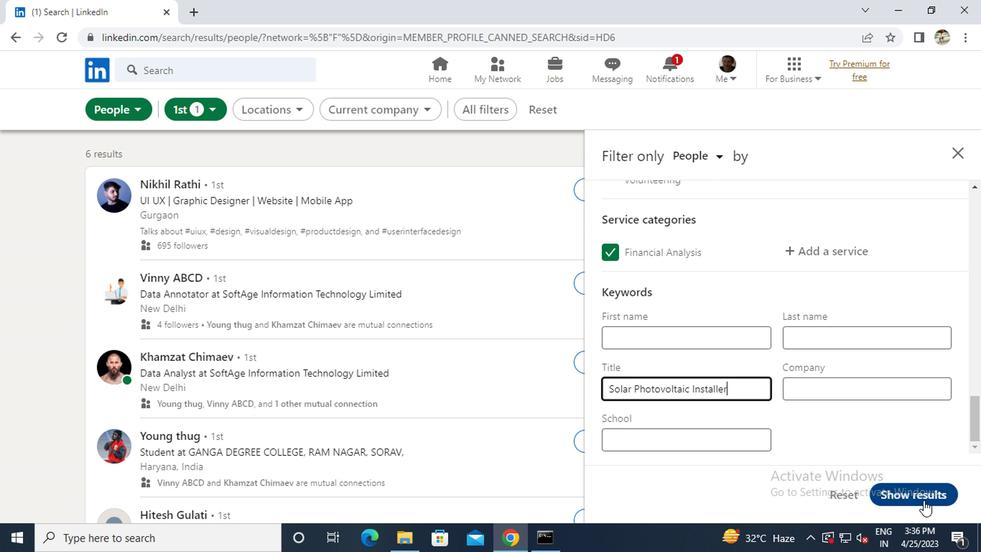
Action: Mouse pressed left at (920, 501)
Screenshot: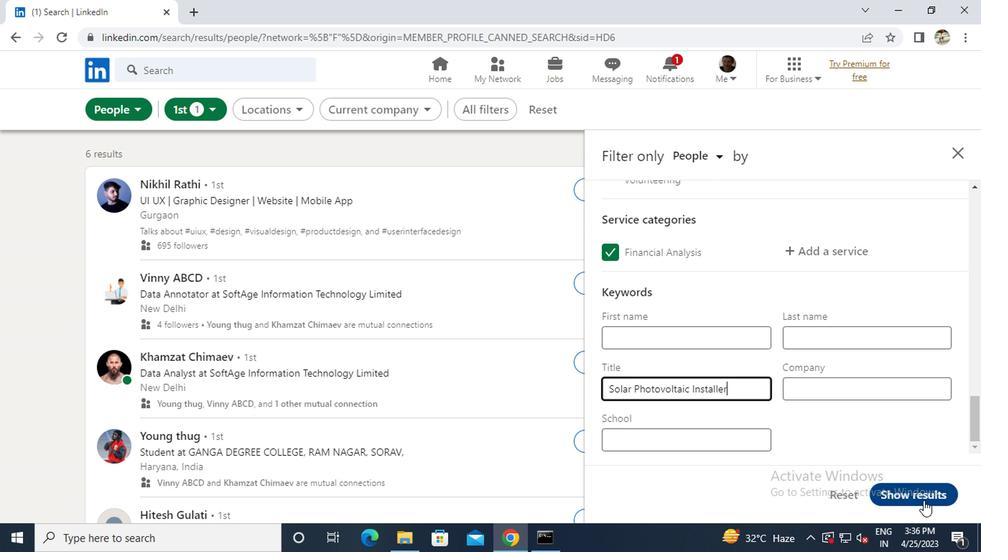 
Action: Mouse moved to (592, 310)
Screenshot: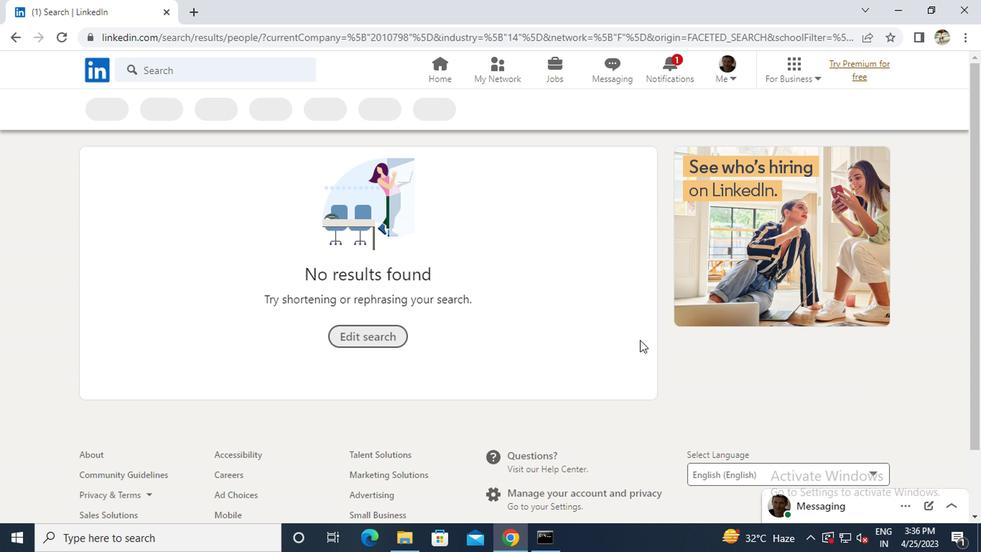 
